 Task: Create a due date automation trigger when advanced on, on the wednesday after a card is due add fields with custom field "Resume" set to a date in this month at 11:00 AM.
Action: Mouse moved to (1016, 78)
Screenshot: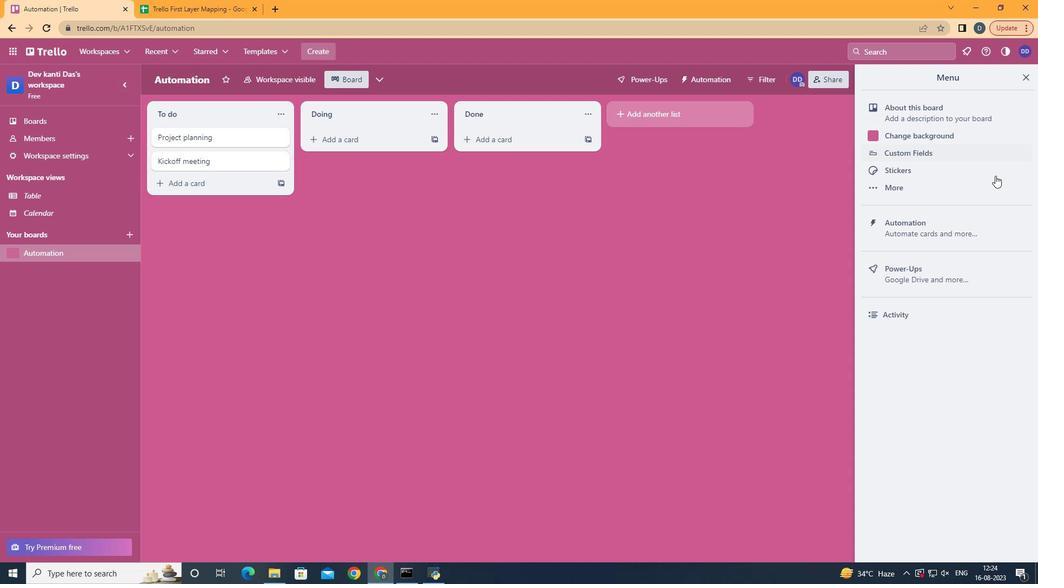 
Action: Mouse pressed left at (1016, 78)
Screenshot: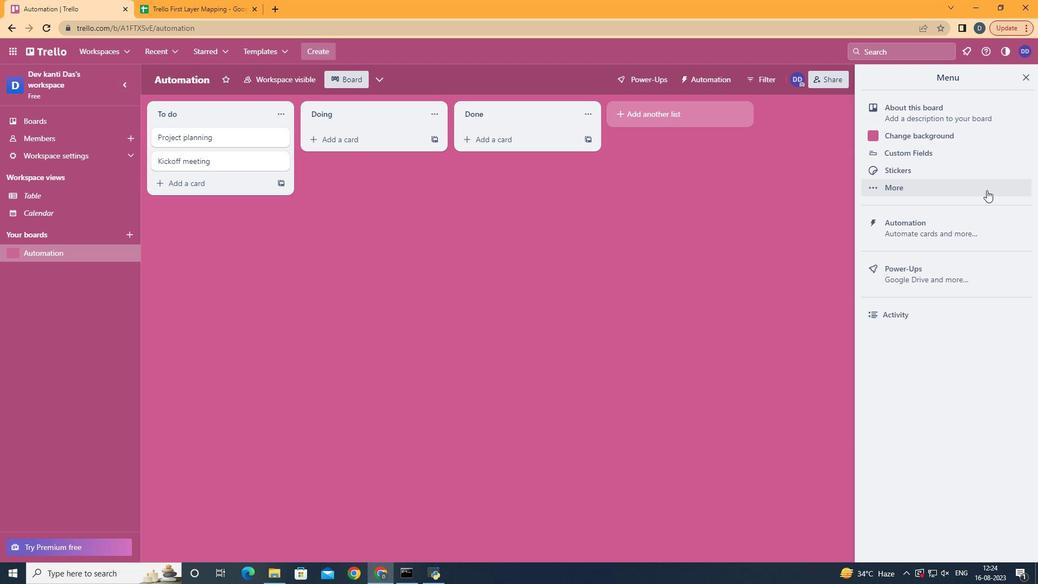 
Action: Mouse moved to (952, 219)
Screenshot: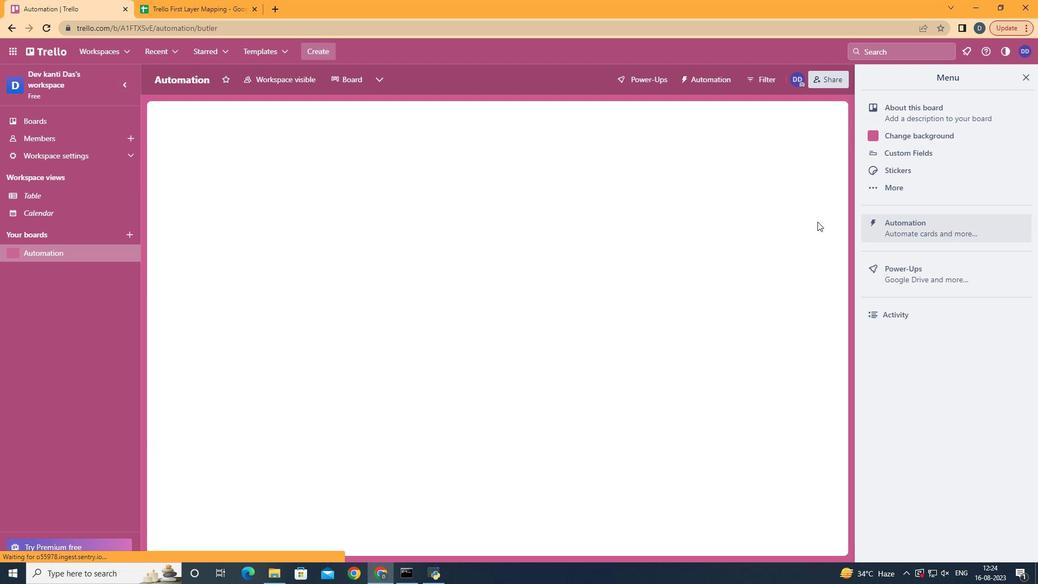 
Action: Mouse pressed left at (952, 219)
Screenshot: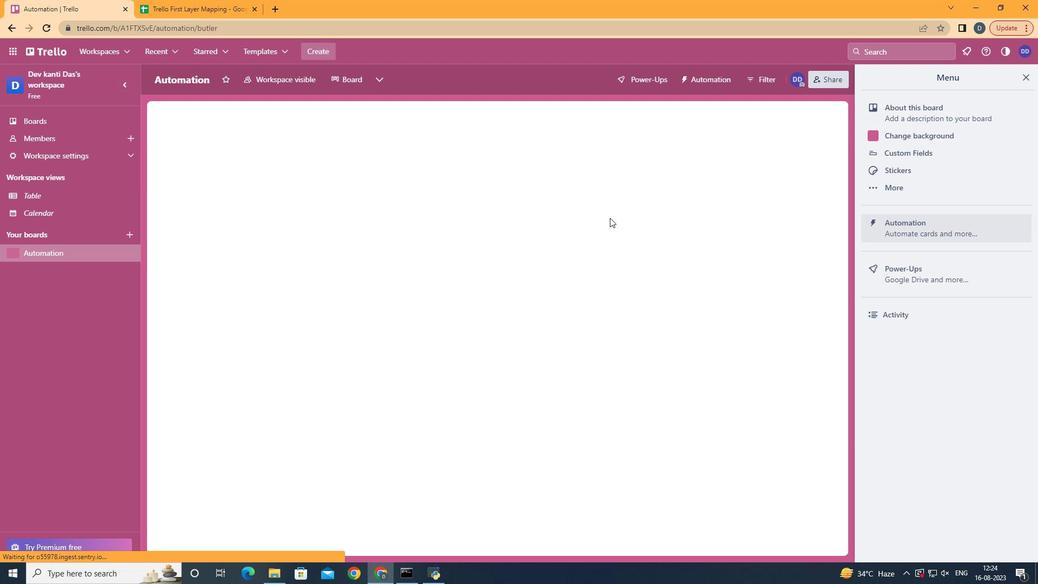 
Action: Mouse moved to (208, 212)
Screenshot: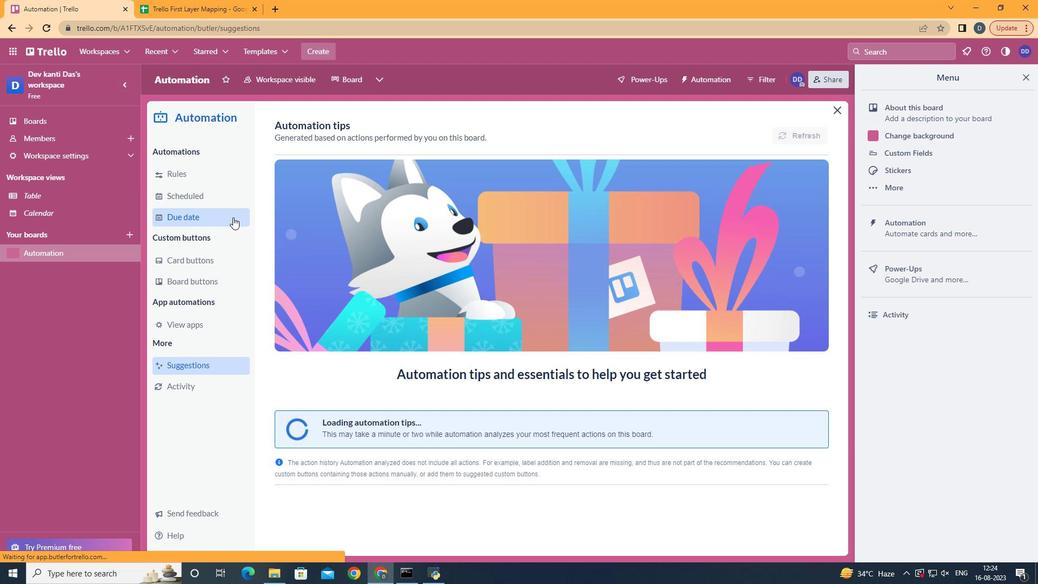 
Action: Mouse pressed left at (208, 212)
Screenshot: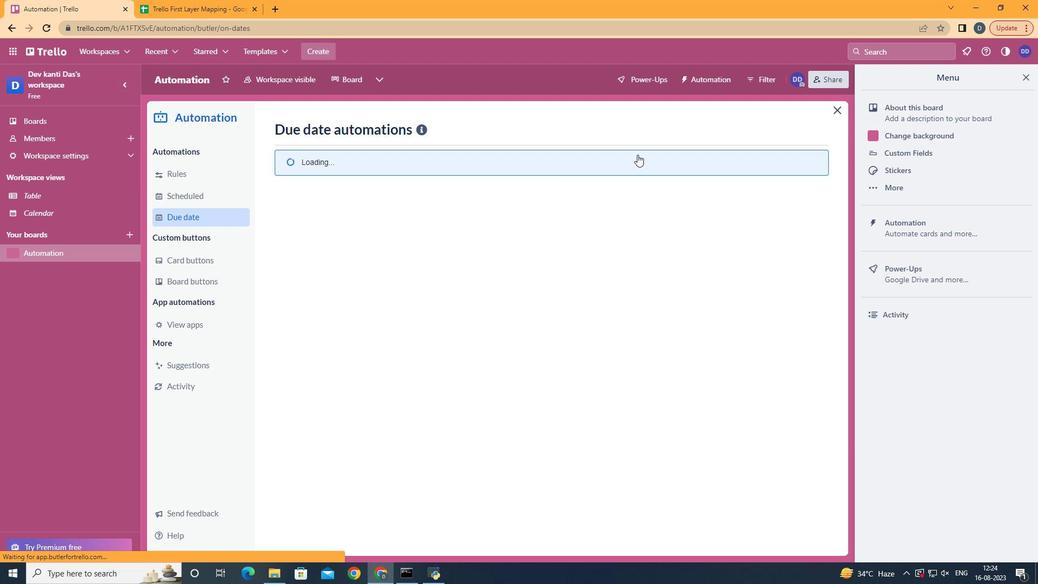 
Action: Mouse moved to (762, 124)
Screenshot: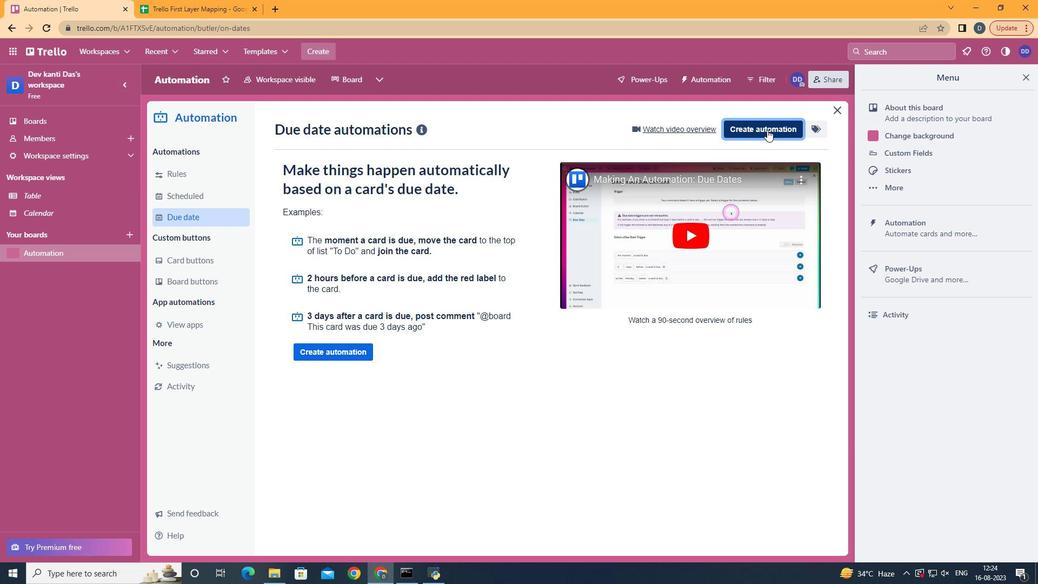 
Action: Mouse pressed left at (762, 124)
Screenshot: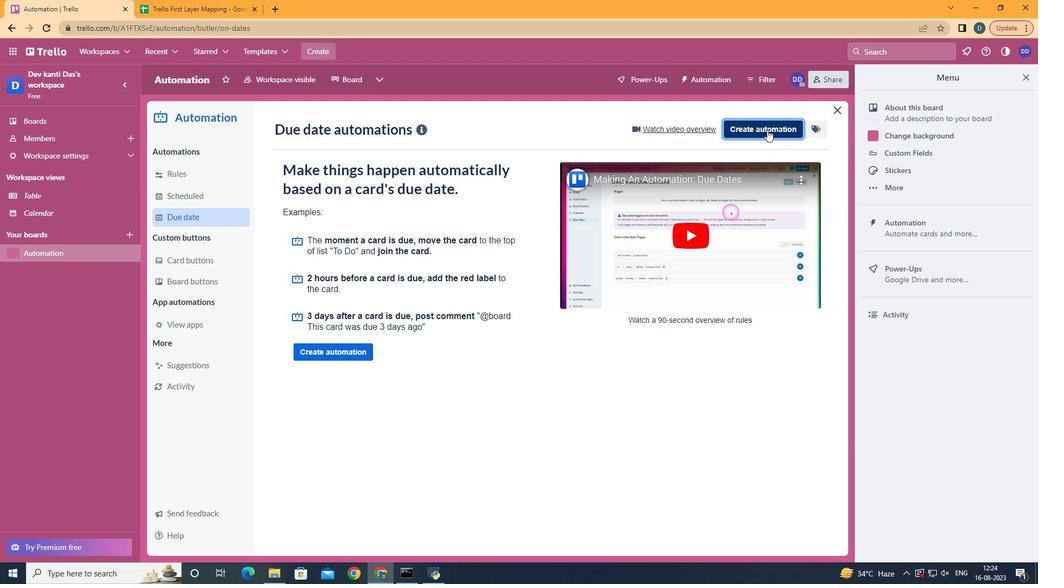 
Action: Mouse moved to (557, 222)
Screenshot: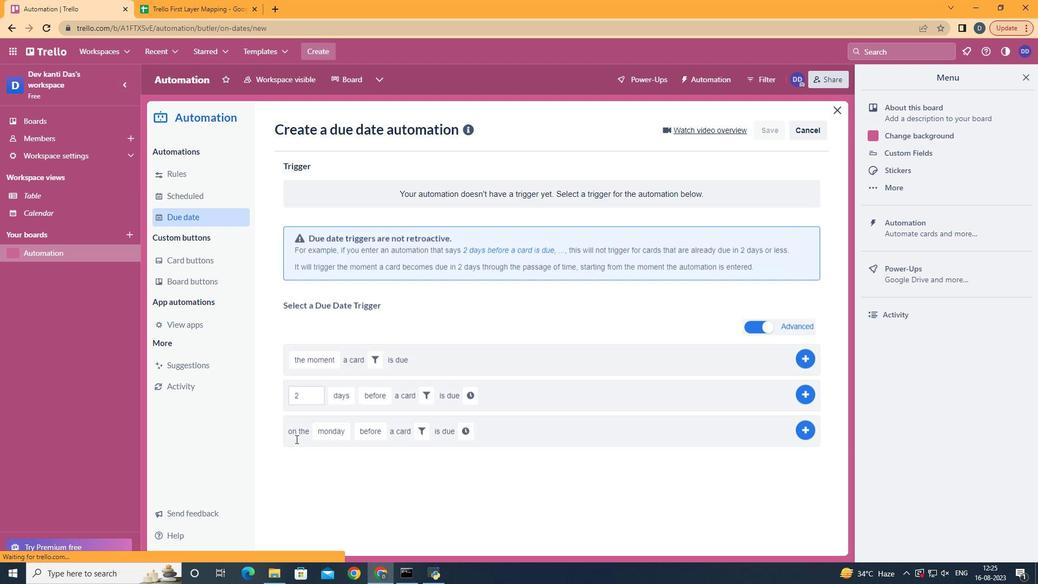 
Action: Mouse pressed left at (557, 222)
Screenshot: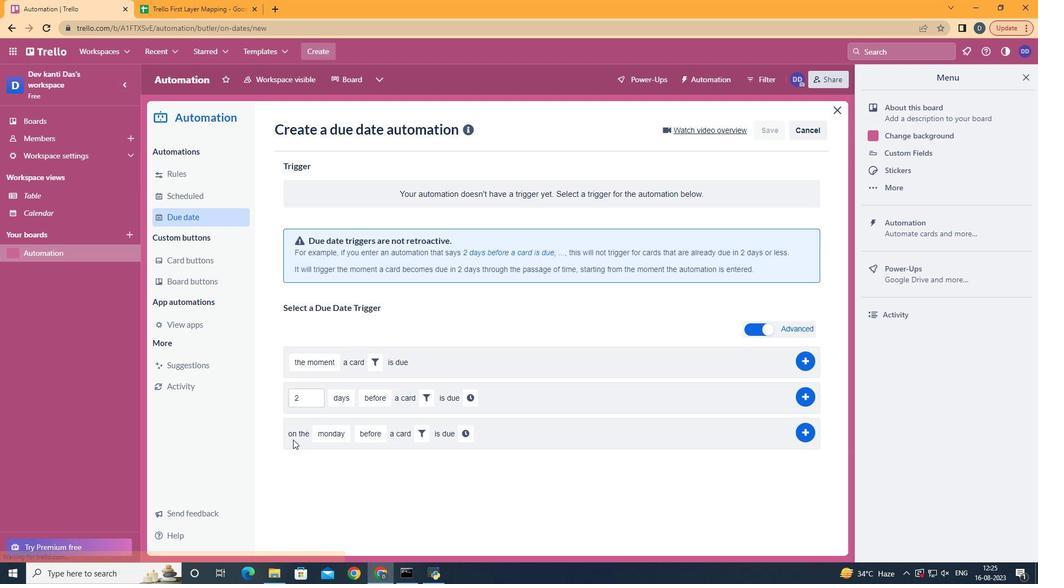 
Action: Mouse moved to (347, 331)
Screenshot: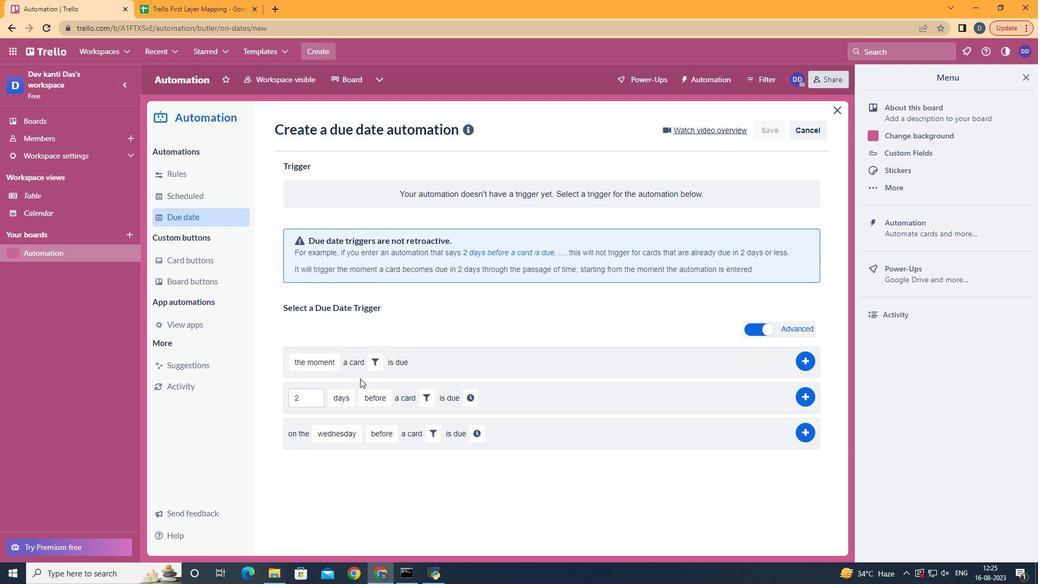 
Action: Mouse pressed left at (347, 331)
Screenshot: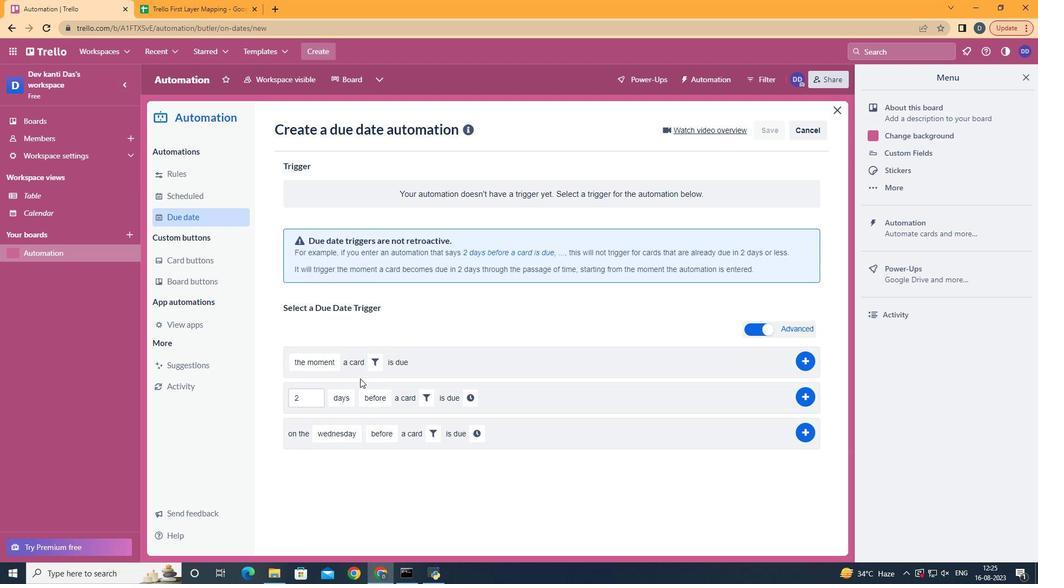 
Action: Mouse moved to (384, 468)
Screenshot: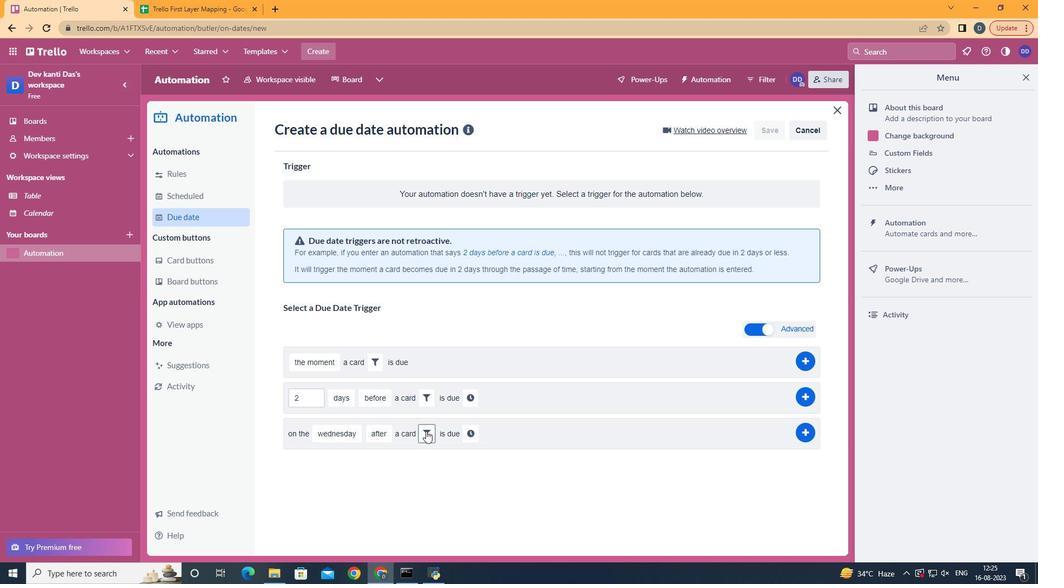 
Action: Mouse pressed left at (384, 468)
Screenshot: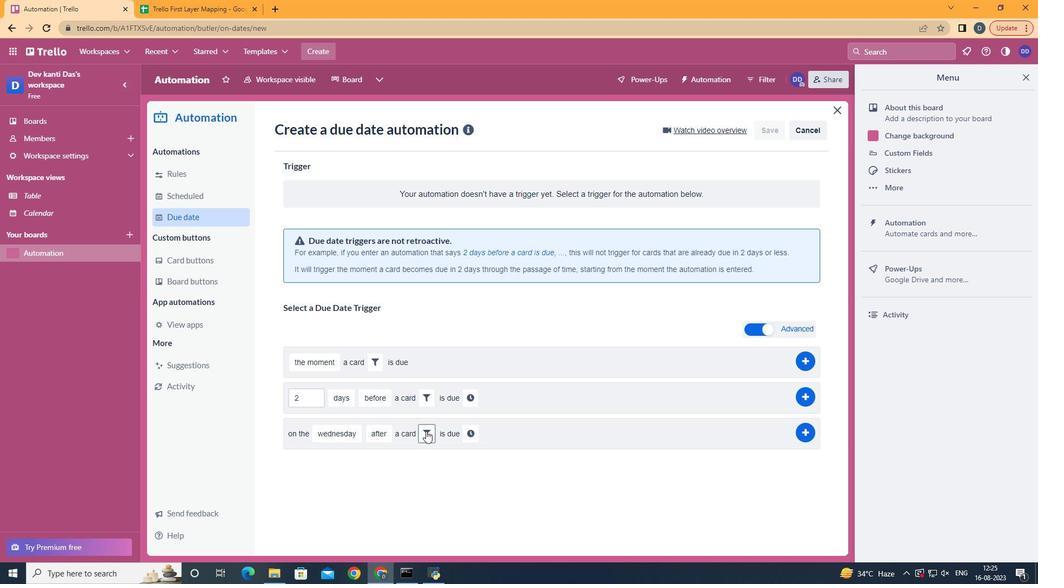 
Action: Mouse moved to (420, 425)
Screenshot: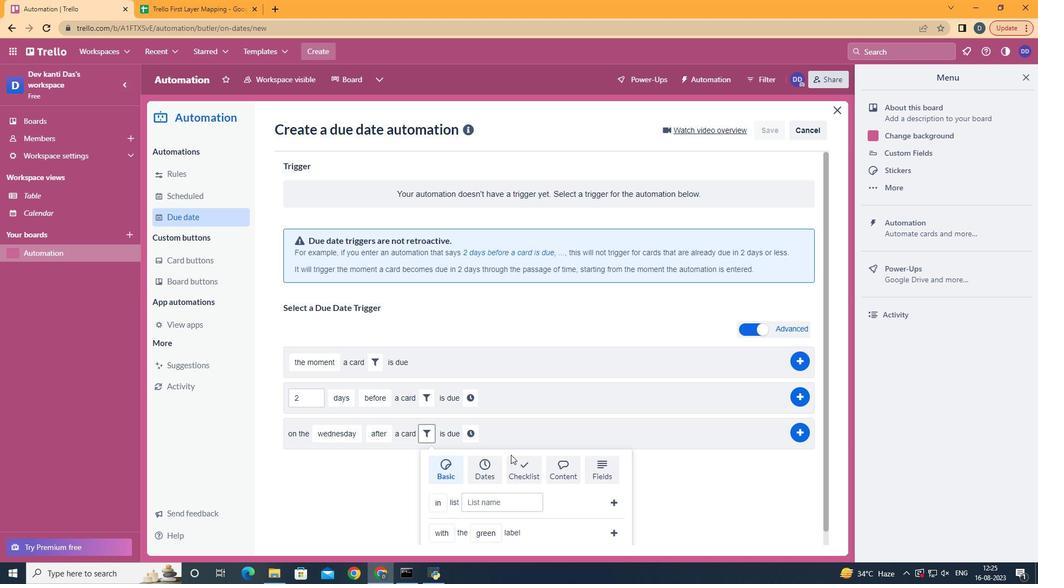 
Action: Mouse pressed left at (420, 425)
Screenshot: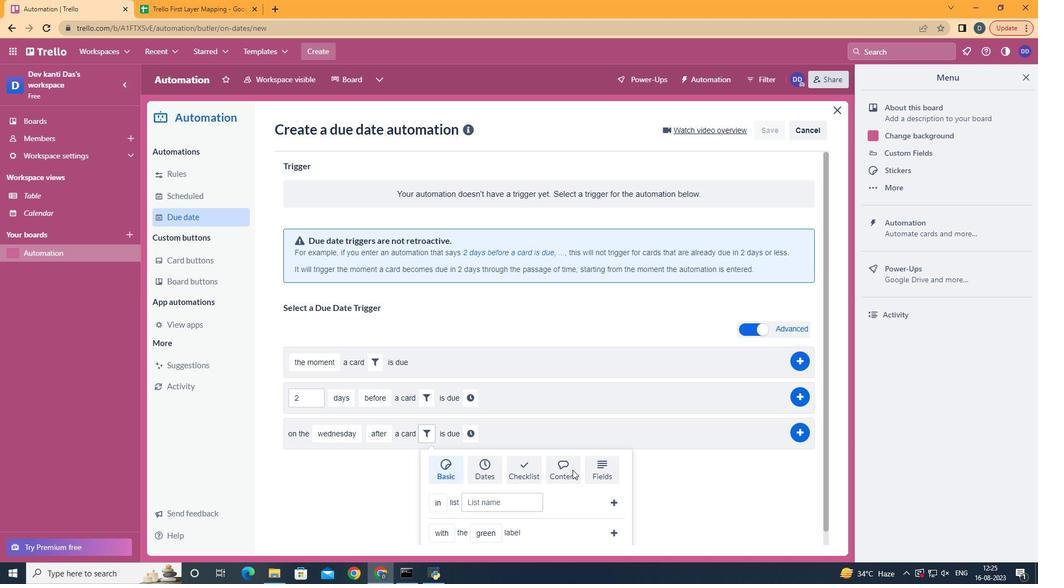 
Action: Mouse moved to (589, 458)
Screenshot: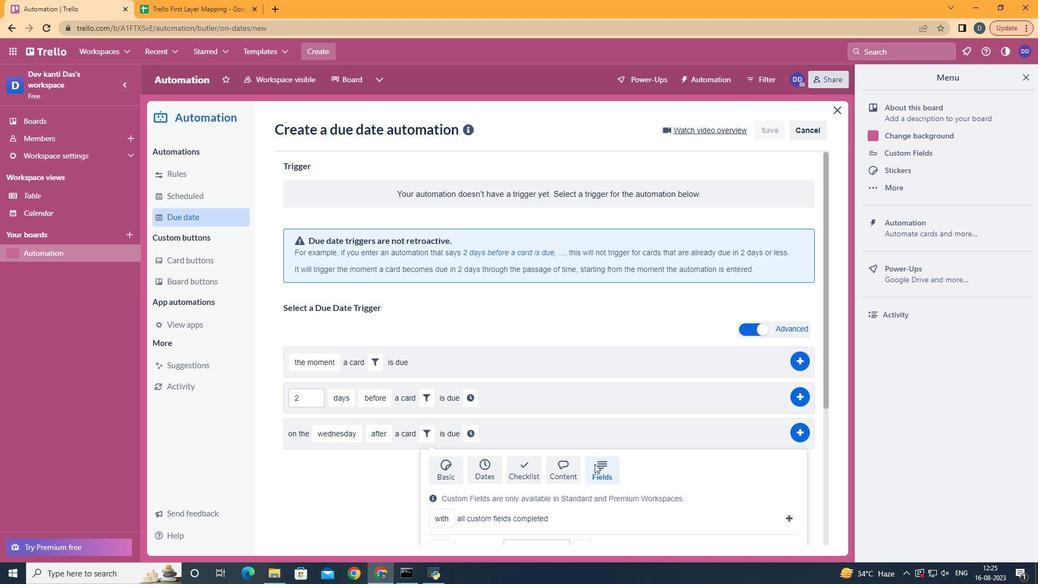 
Action: Mouse pressed left at (589, 458)
Screenshot: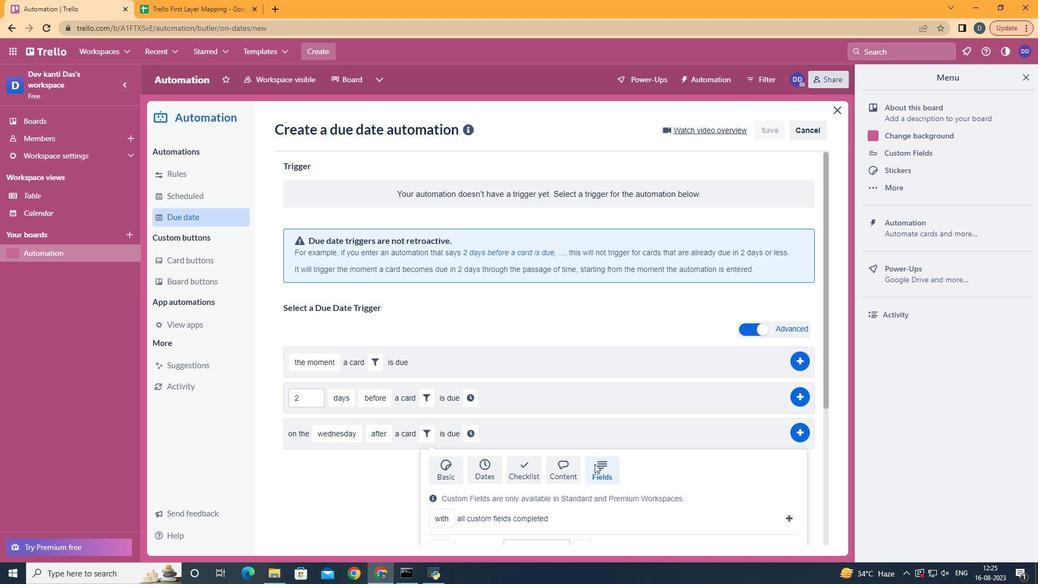 
Action: Mouse scrolled (589, 458) with delta (0, 0)
Screenshot: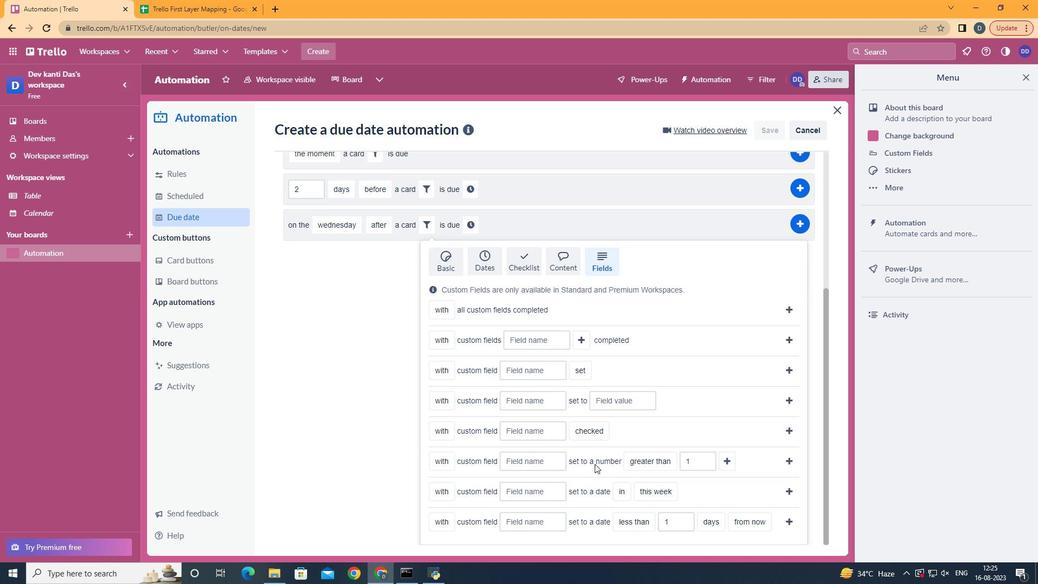 
Action: Mouse scrolled (589, 458) with delta (0, 0)
Screenshot: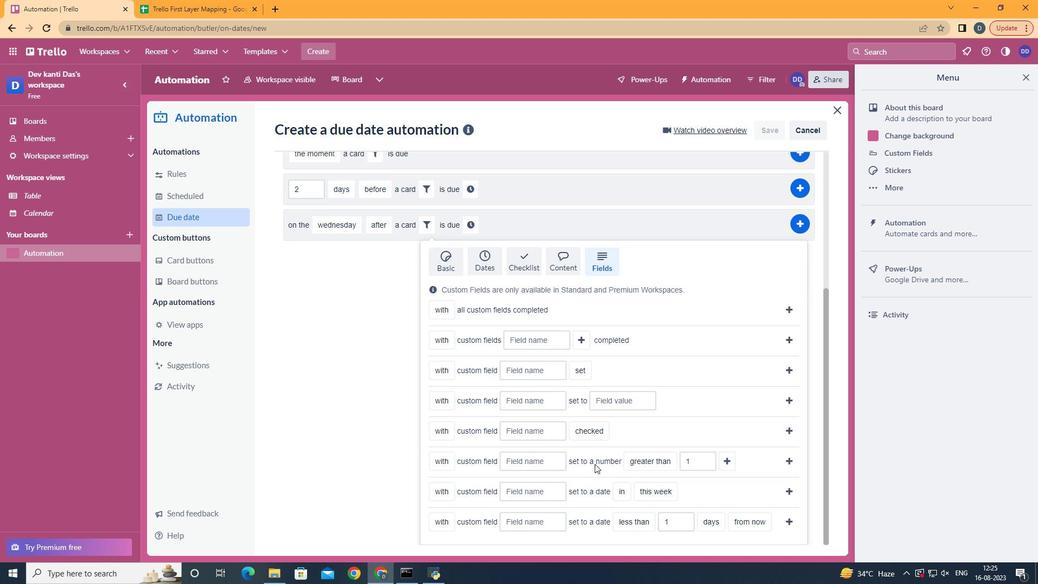
Action: Mouse scrolled (589, 458) with delta (0, 0)
Screenshot: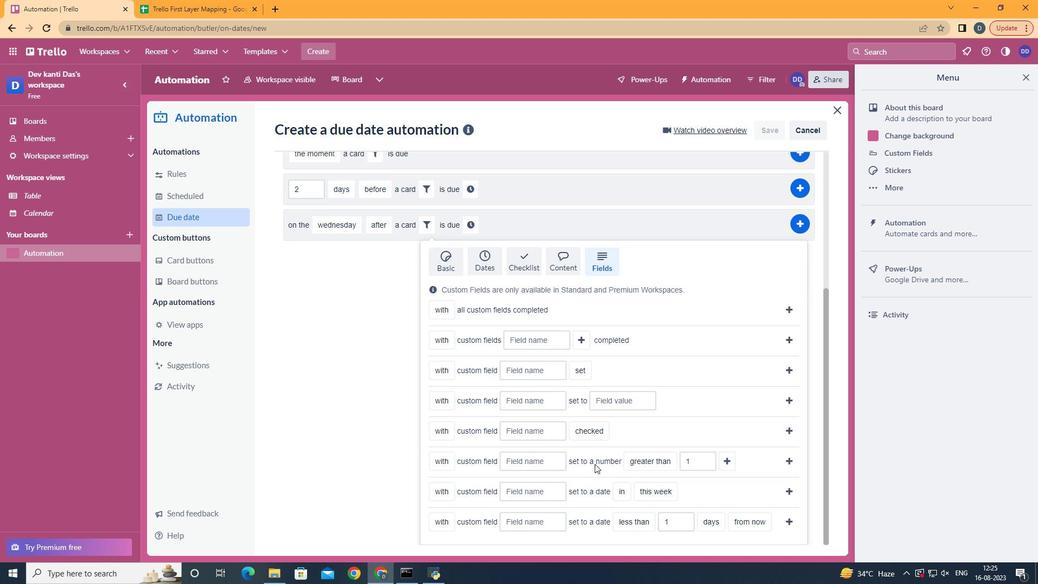 
Action: Mouse scrolled (589, 458) with delta (0, 0)
Screenshot: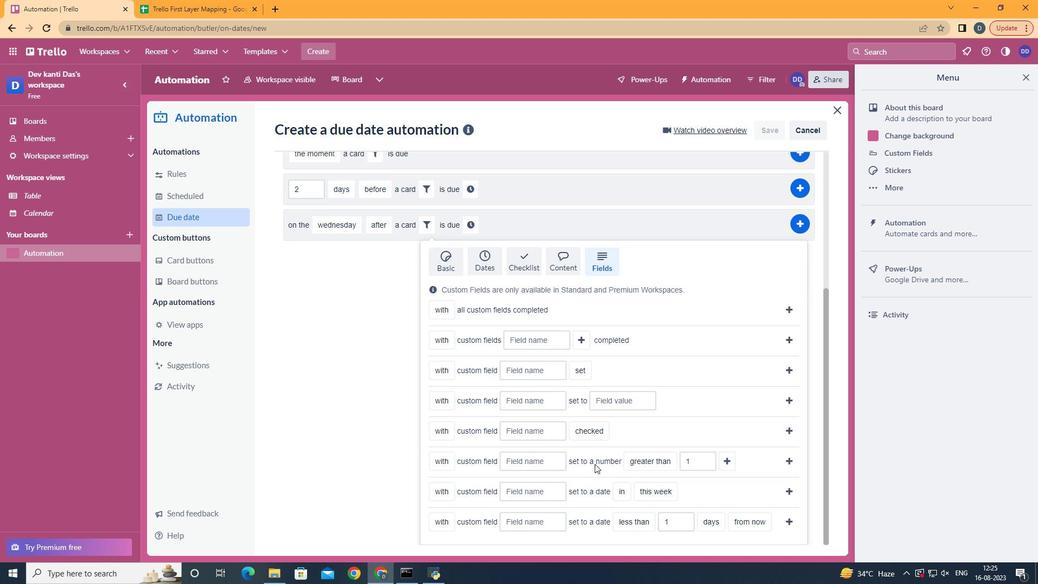 
Action: Mouse scrolled (589, 458) with delta (0, 0)
Screenshot: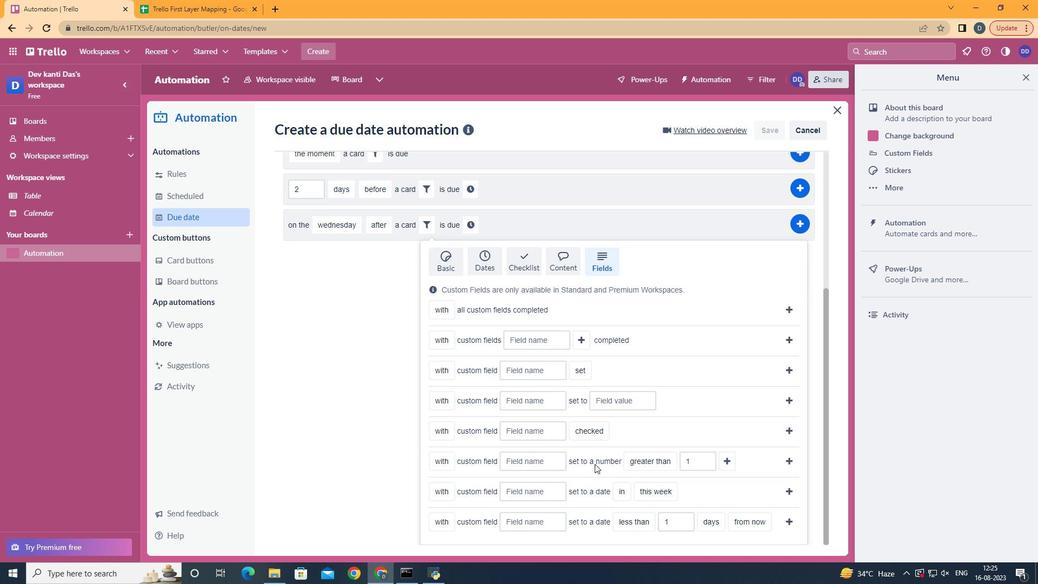 
Action: Mouse scrolled (589, 458) with delta (0, 0)
Screenshot: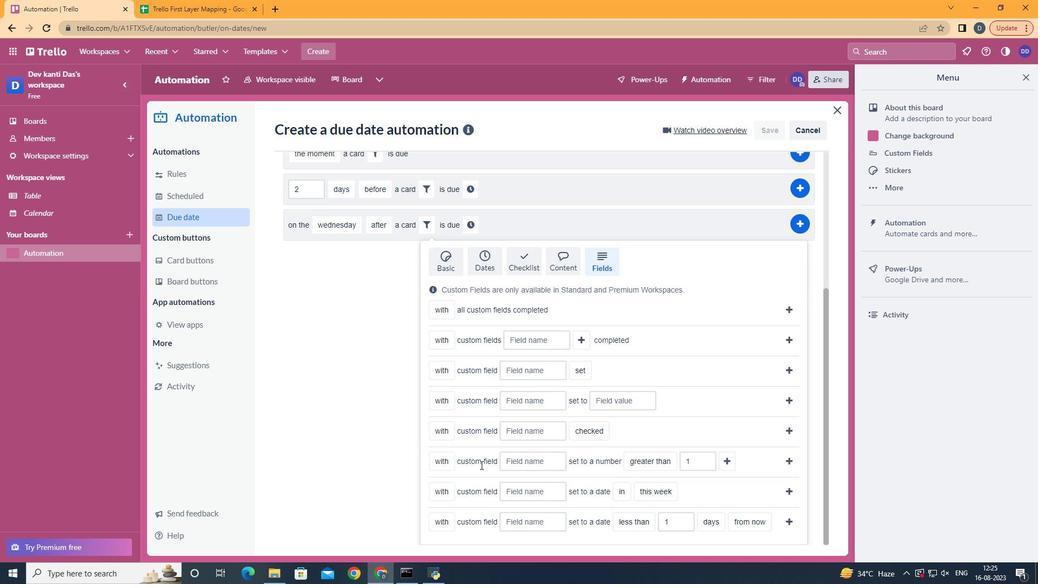 
Action: Mouse scrolled (589, 458) with delta (0, 0)
Screenshot: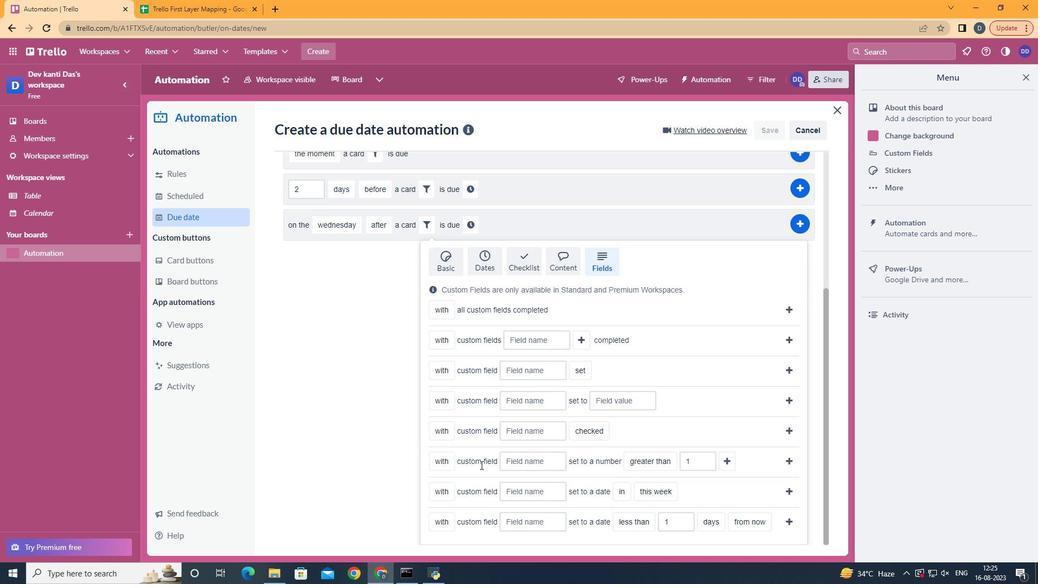
Action: Mouse scrolled (589, 458) with delta (0, 0)
Screenshot: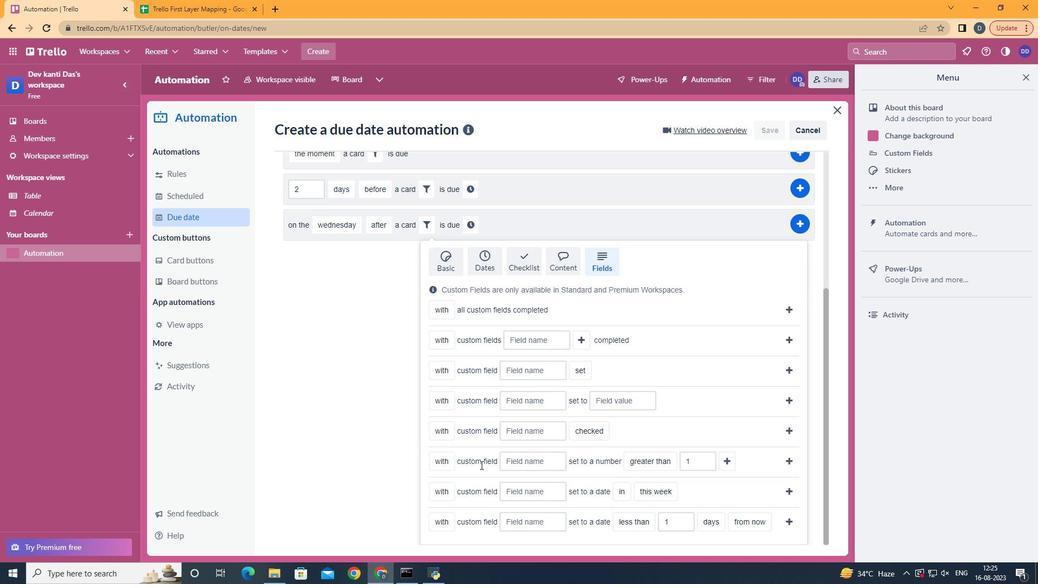 
Action: Mouse scrolled (589, 458) with delta (0, 0)
Screenshot: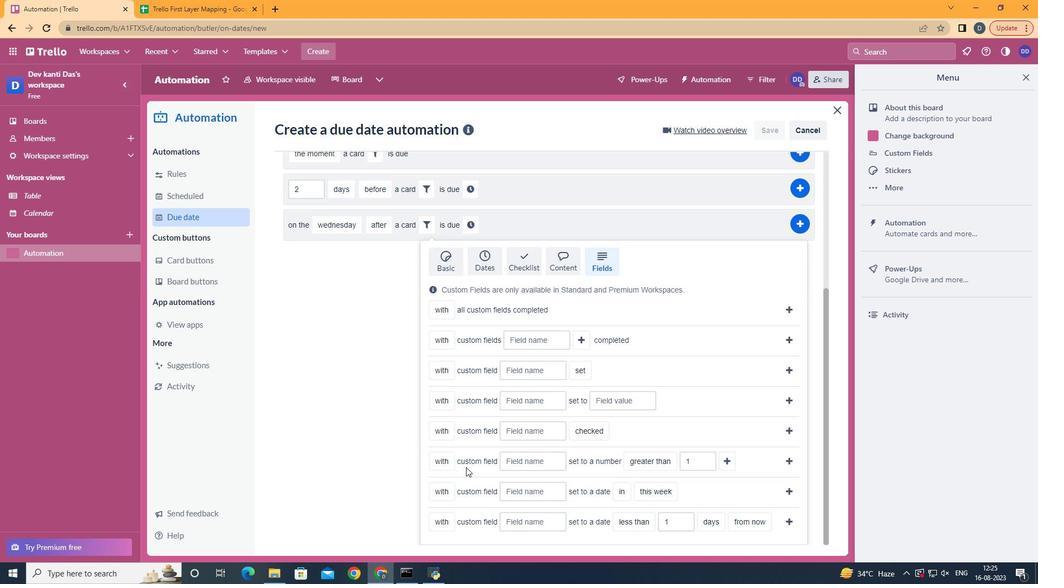 
Action: Mouse moved to (543, 485)
Screenshot: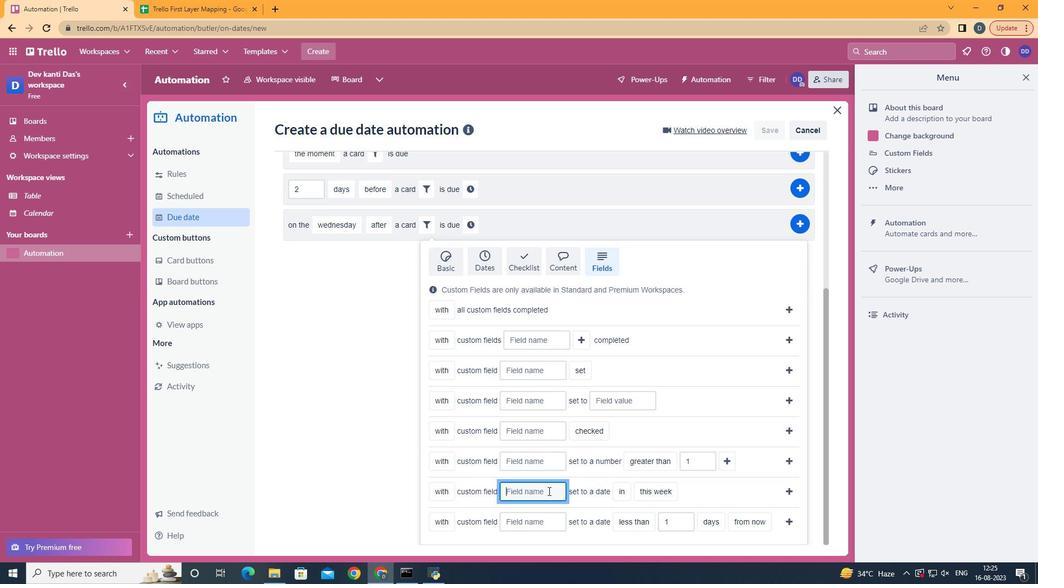 
Action: Mouse pressed left at (543, 485)
Screenshot: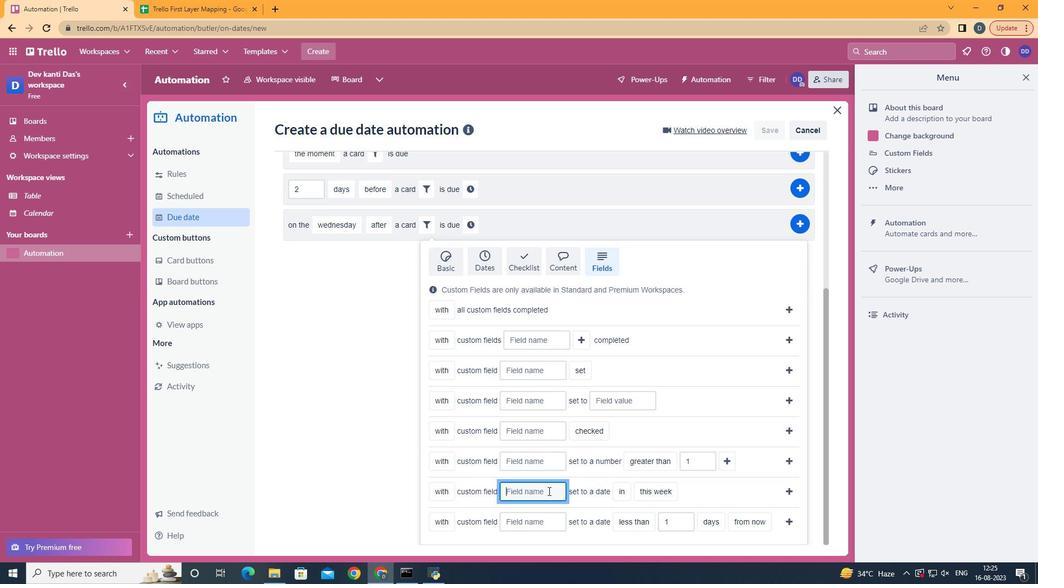 
Action: Key pressed <Key.shift><Key.shift>Resume
Screenshot: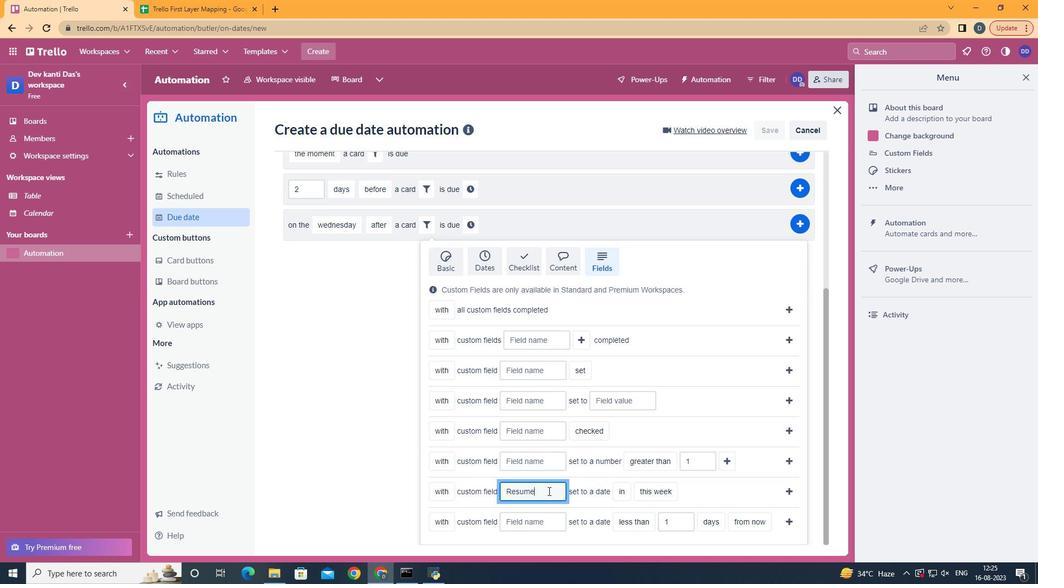 
Action: Mouse moved to (664, 525)
Screenshot: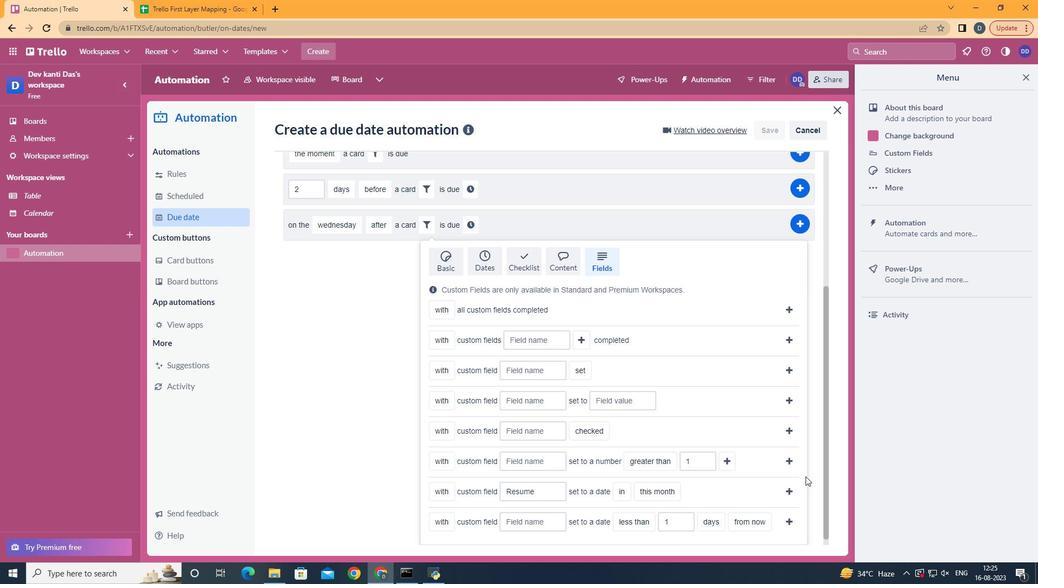 
Action: Mouse pressed left at (664, 525)
Screenshot: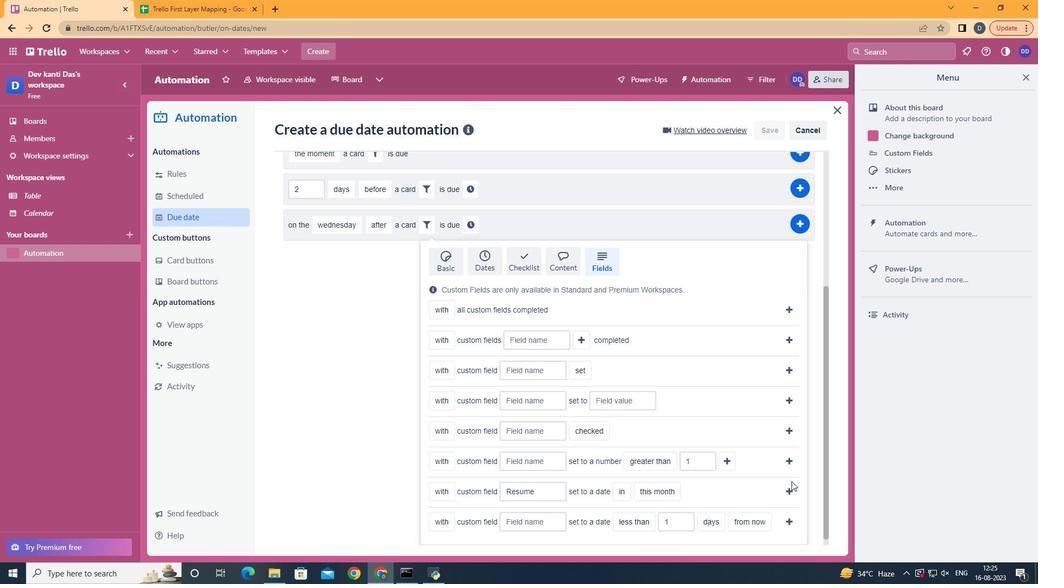 
Action: Mouse moved to (786, 478)
Screenshot: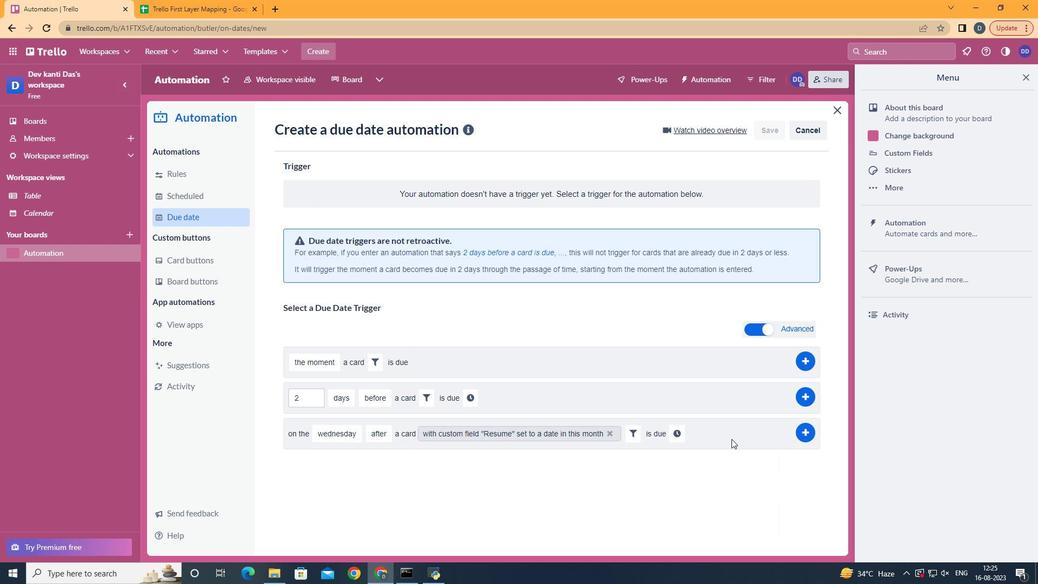 
Action: Mouse pressed left at (786, 478)
Screenshot: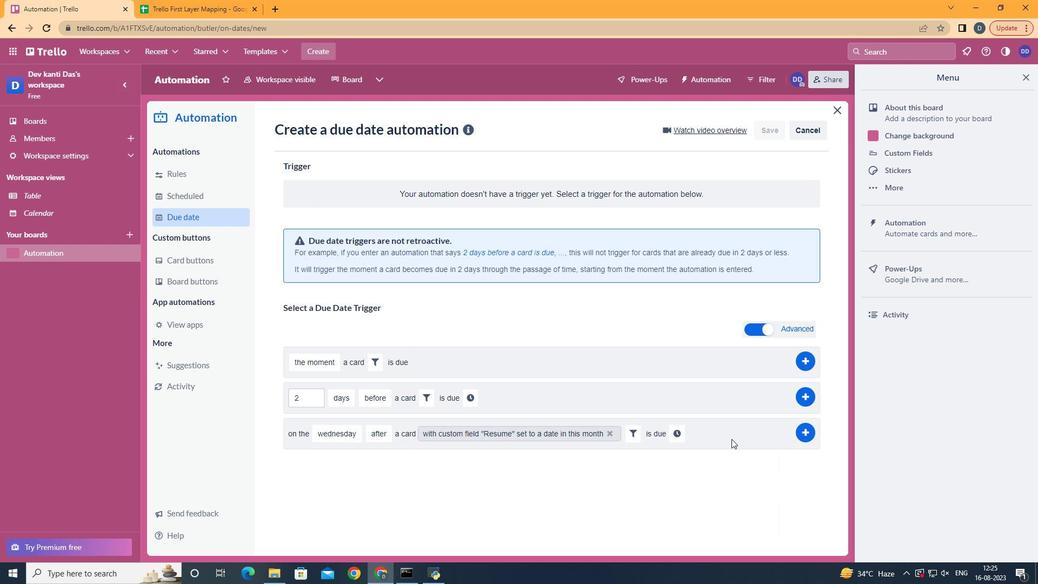 
Action: Mouse moved to (672, 427)
Screenshot: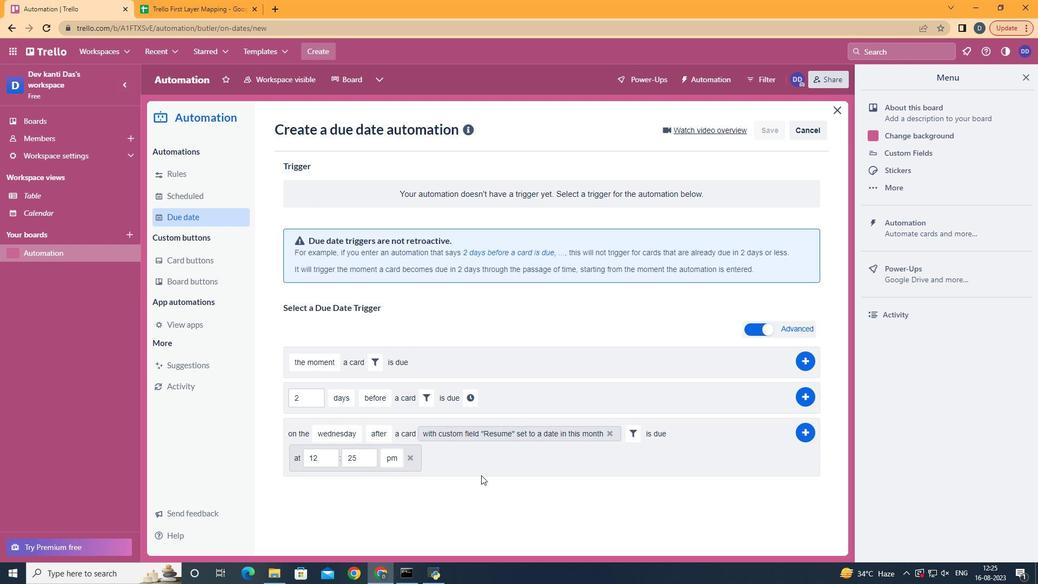 
Action: Mouse pressed left at (672, 427)
Screenshot: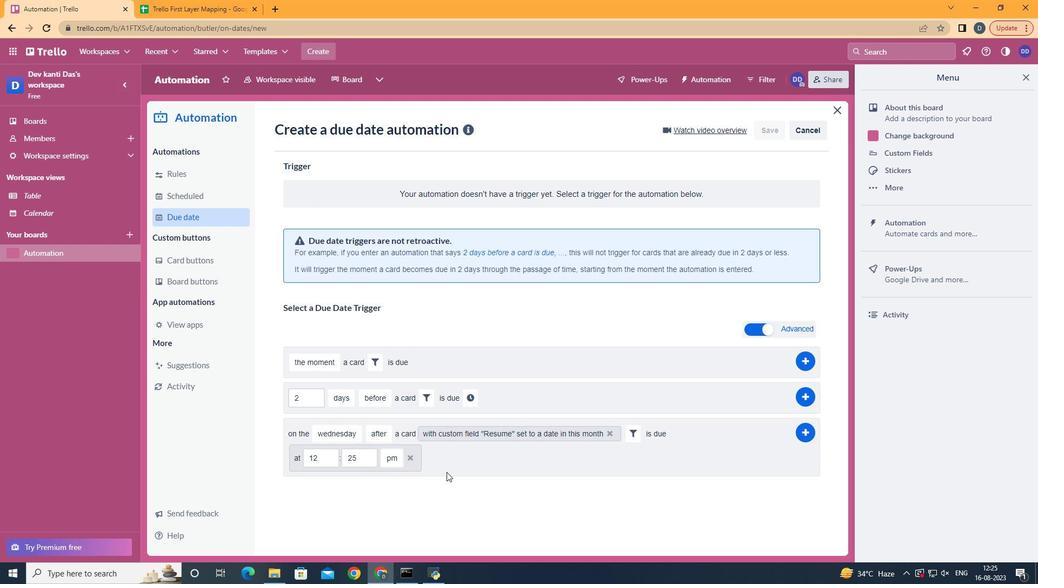 
Action: Mouse moved to (318, 446)
Screenshot: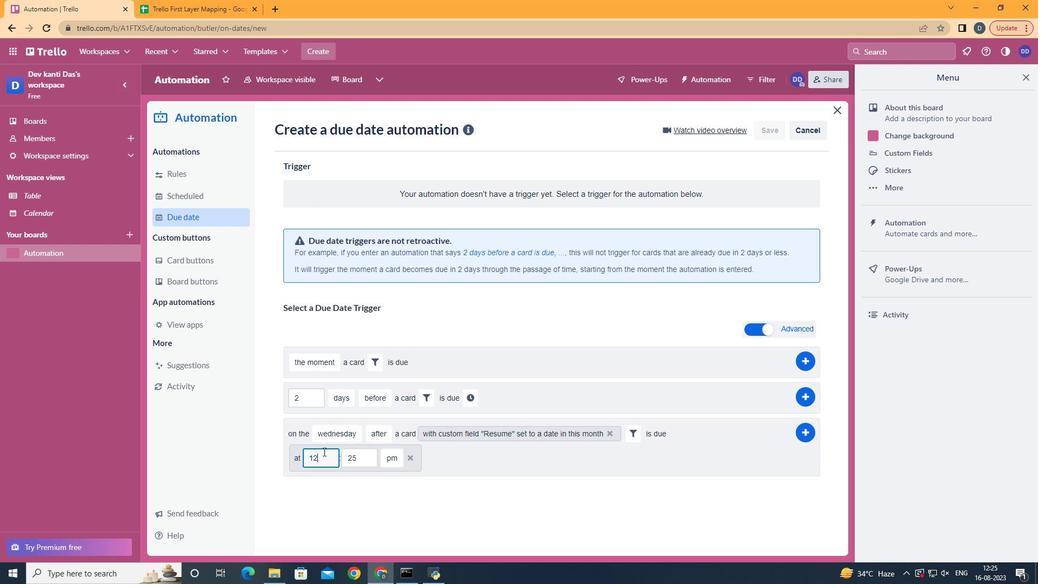 
Action: Mouse pressed left at (318, 446)
Screenshot: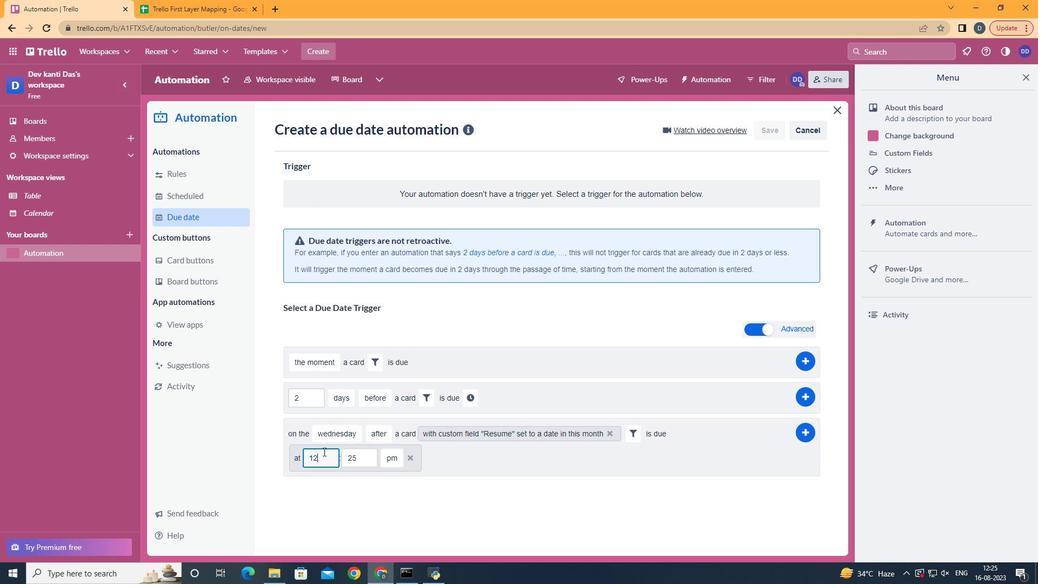 
Action: Key pressed <Key.backspace>1
Screenshot: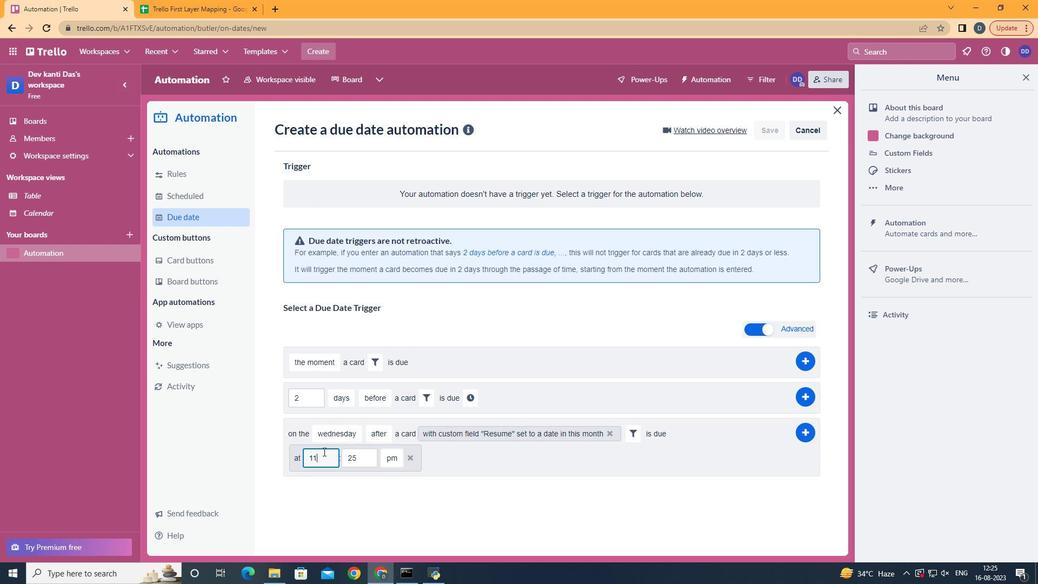 
Action: Mouse moved to (352, 454)
Screenshot: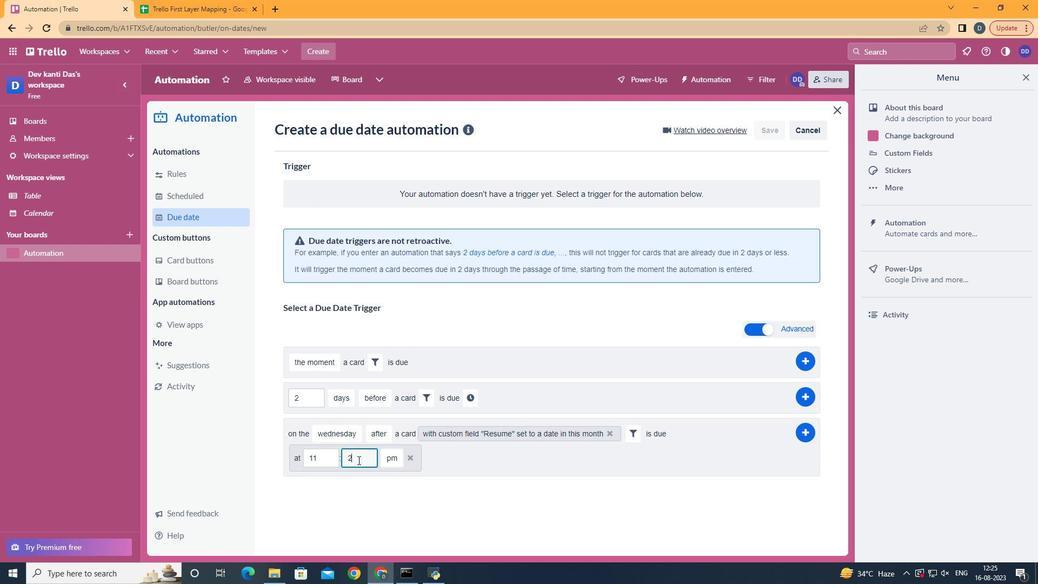 
Action: Mouse pressed left at (352, 454)
Screenshot: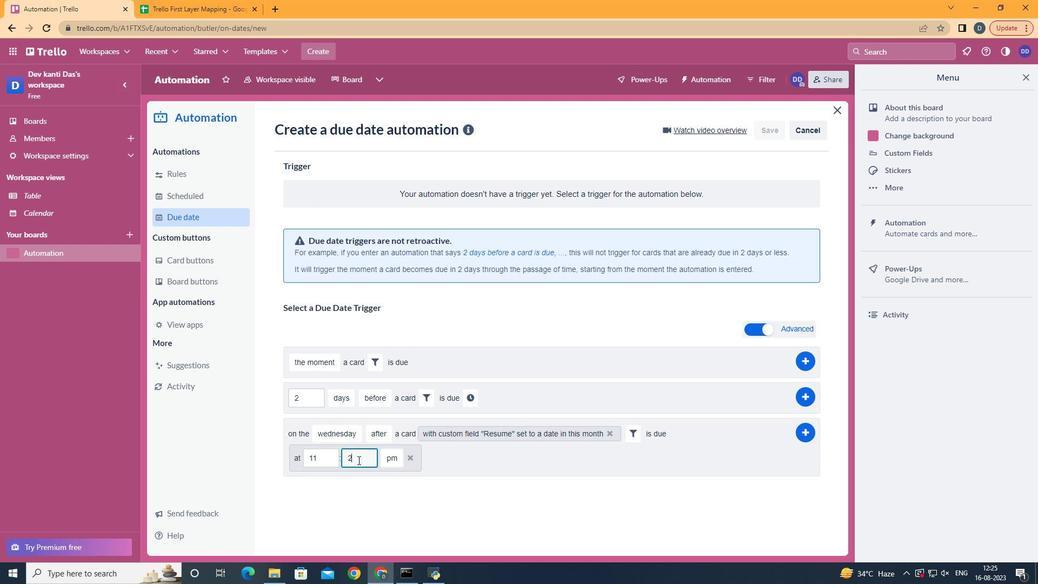 
Action: Mouse moved to (352, 454)
Screenshot: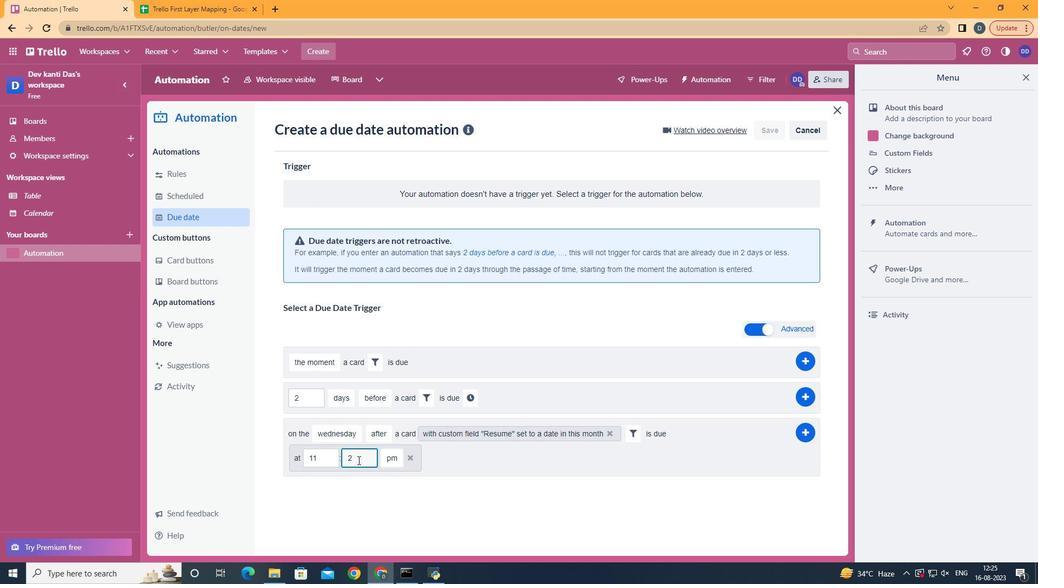 
Action: Key pressed <Key.backspace><Key.backspace>00
Screenshot: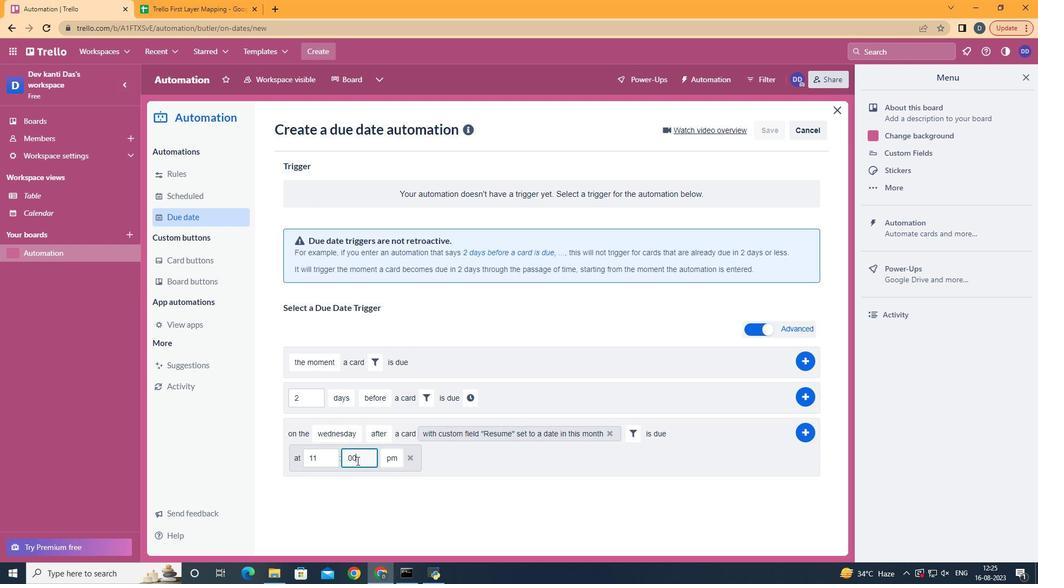
Action: Mouse moved to (386, 468)
Screenshot: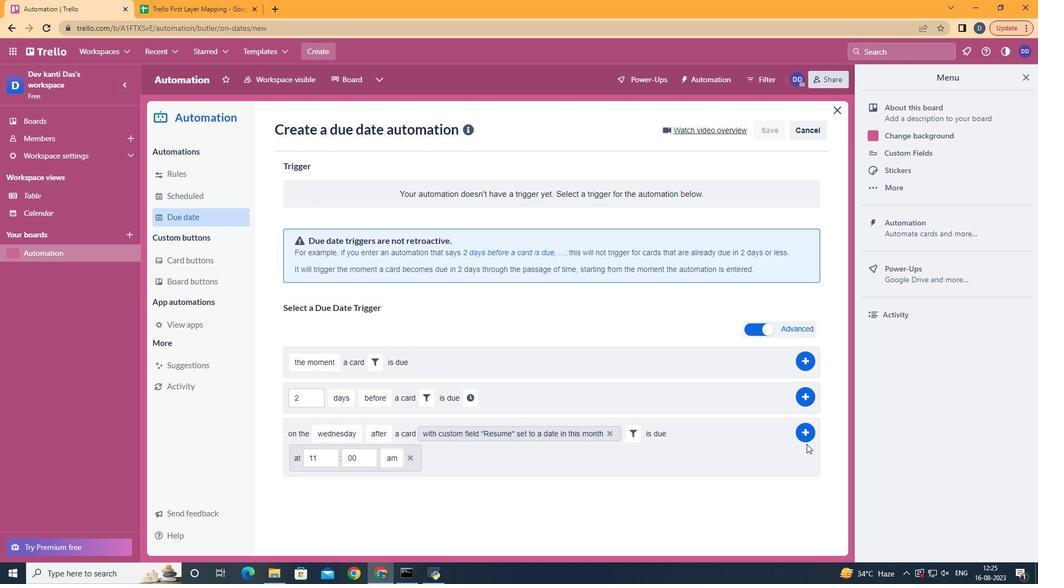 
Action: Mouse pressed left at (386, 468)
Screenshot: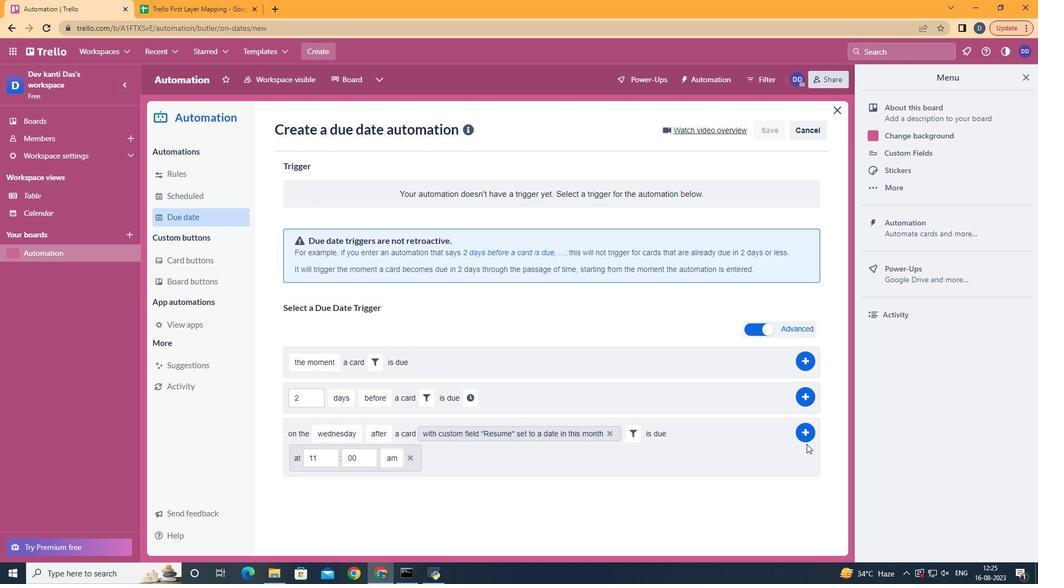 
Action: Mouse moved to (802, 430)
Screenshot: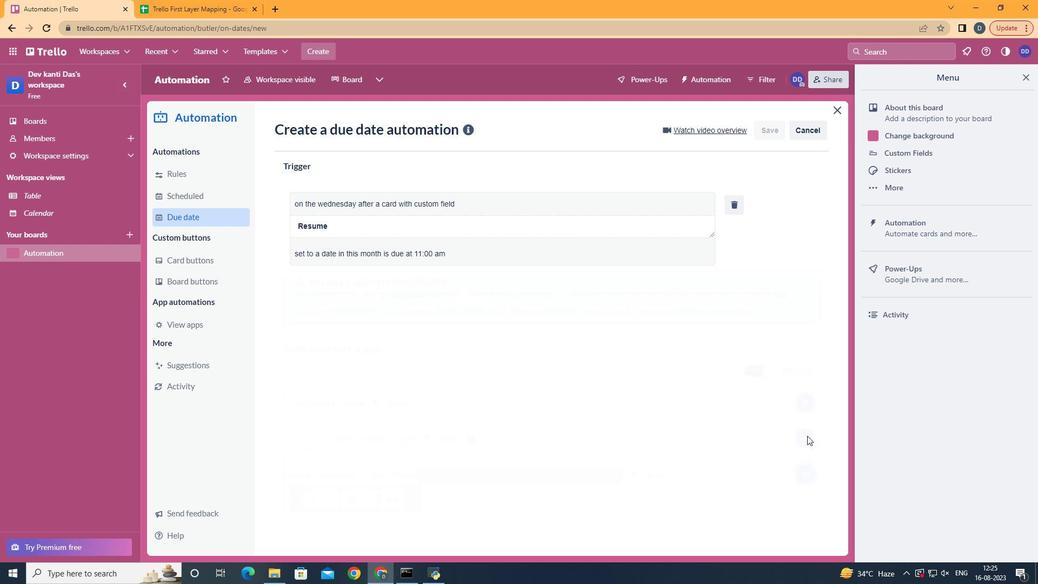 
Action: Mouse pressed left at (802, 430)
Screenshot: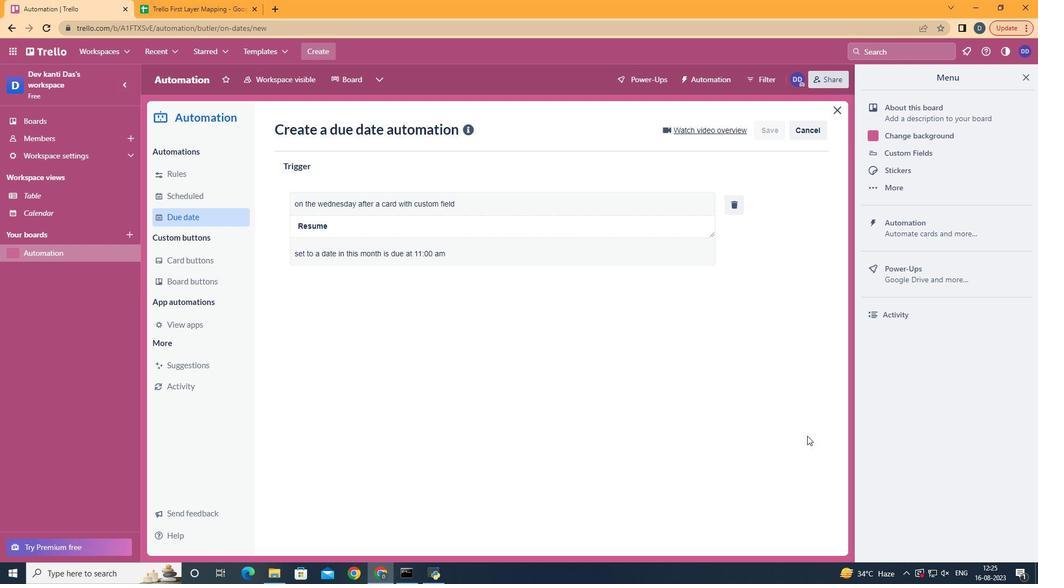 
Action: Mouse moved to (799, 429)
Screenshot: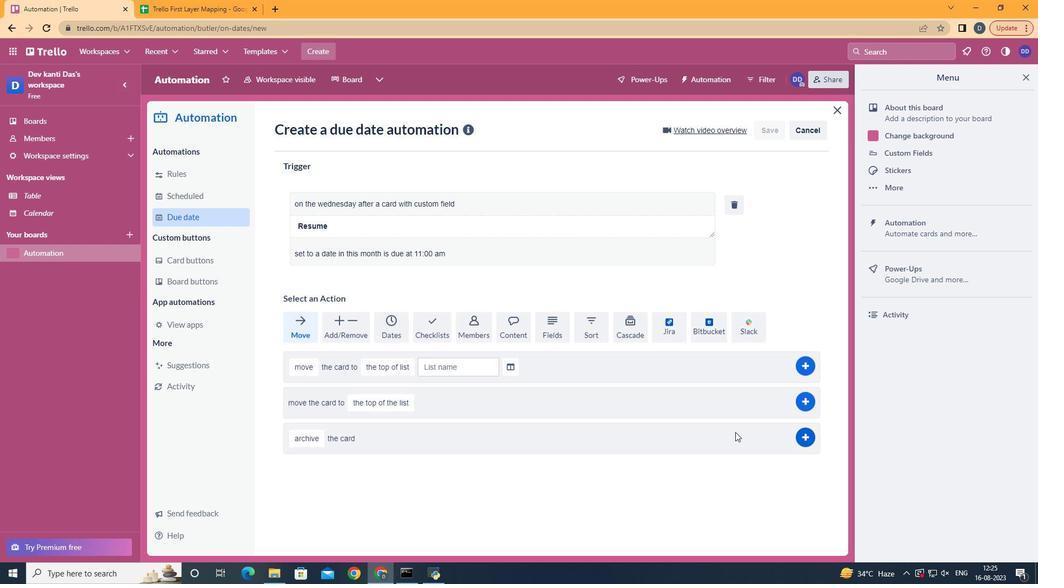 
